 Task: Manage the "MDF and Coop" page setting.
Action: Mouse moved to (892, 66)
Screenshot: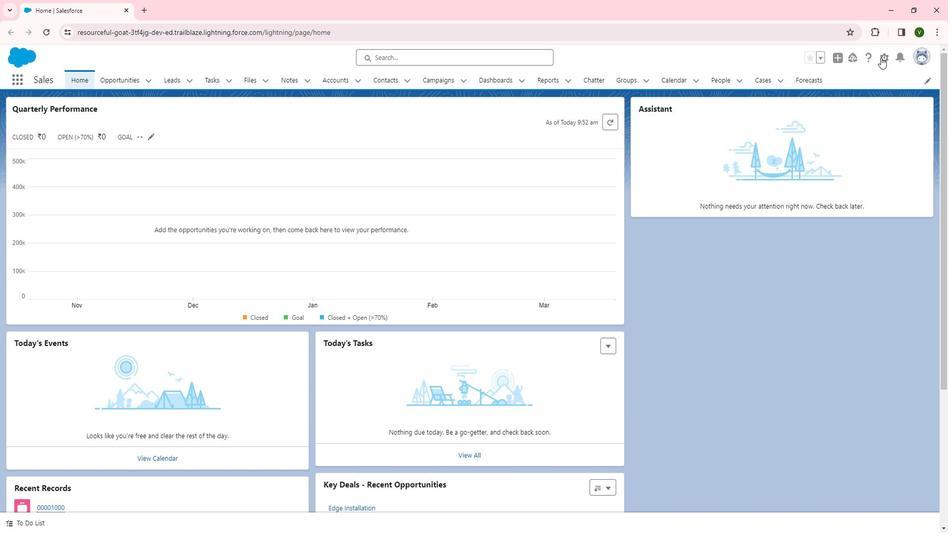 
Action: Mouse pressed left at (892, 66)
Screenshot: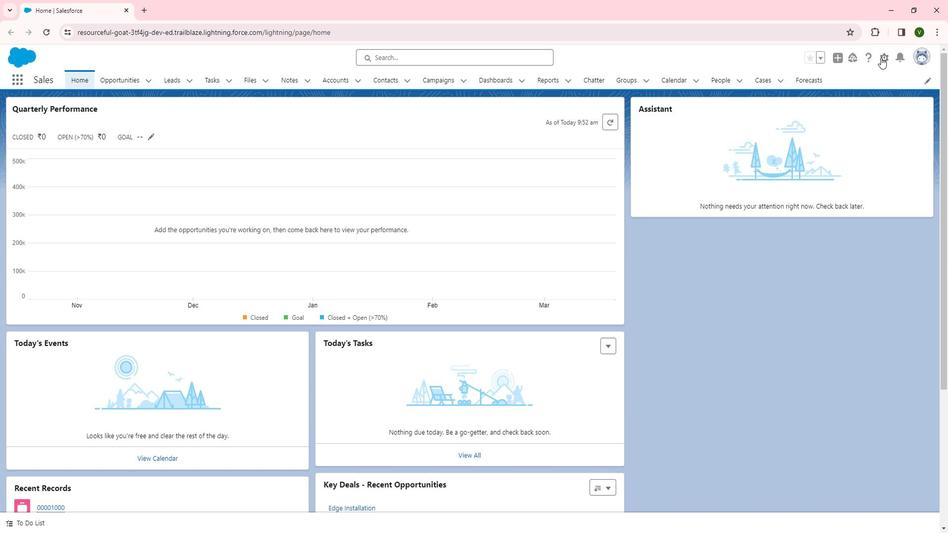 
Action: Mouse moved to (853, 106)
Screenshot: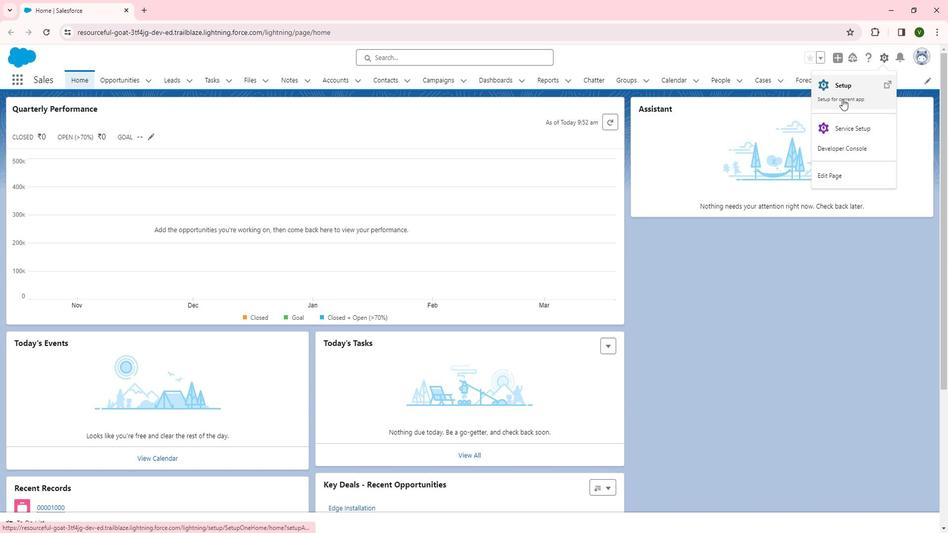 
Action: Mouse pressed left at (853, 106)
Screenshot: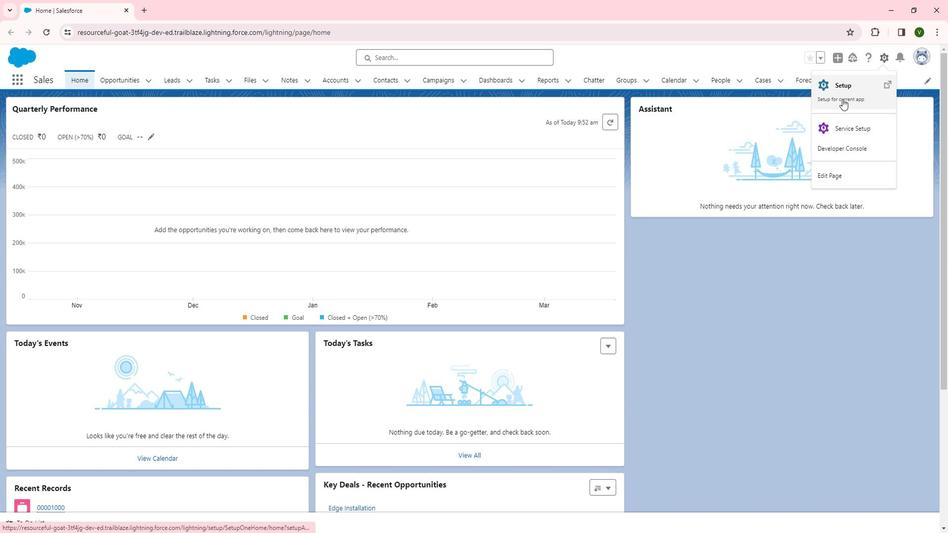 
Action: Mouse moved to (65, 364)
Screenshot: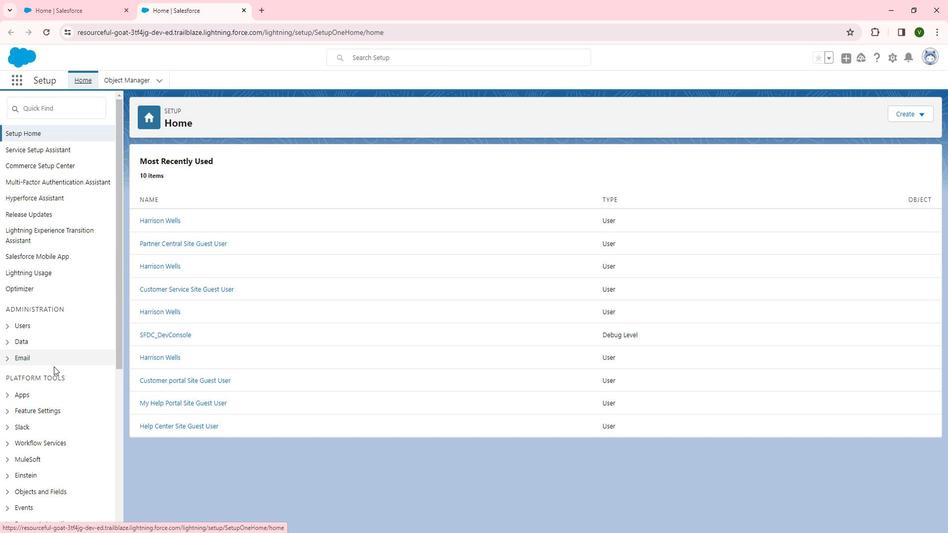 
Action: Mouse scrolled (65, 364) with delta (0, 0)
Screenshot: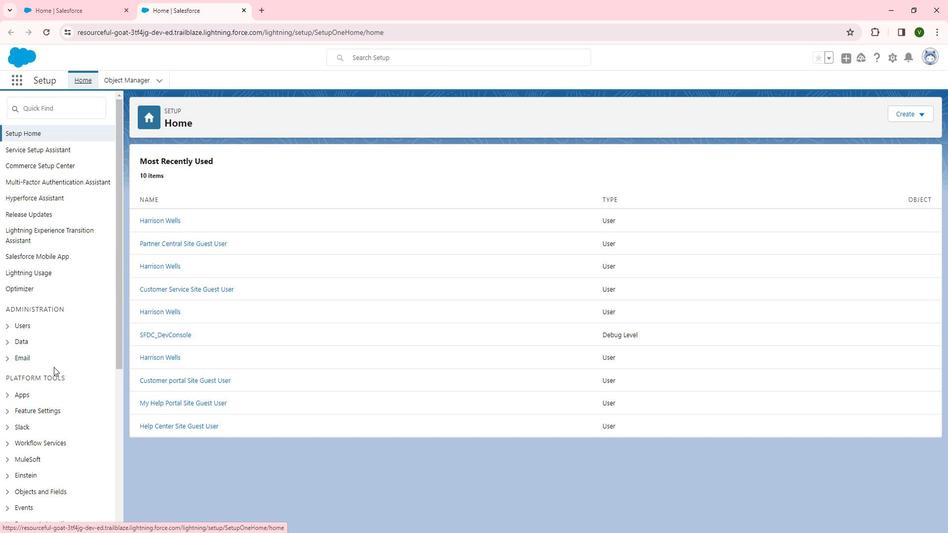 
Action: Mouse scrolled (65, 364) with delta (0, 0)
Screenshot: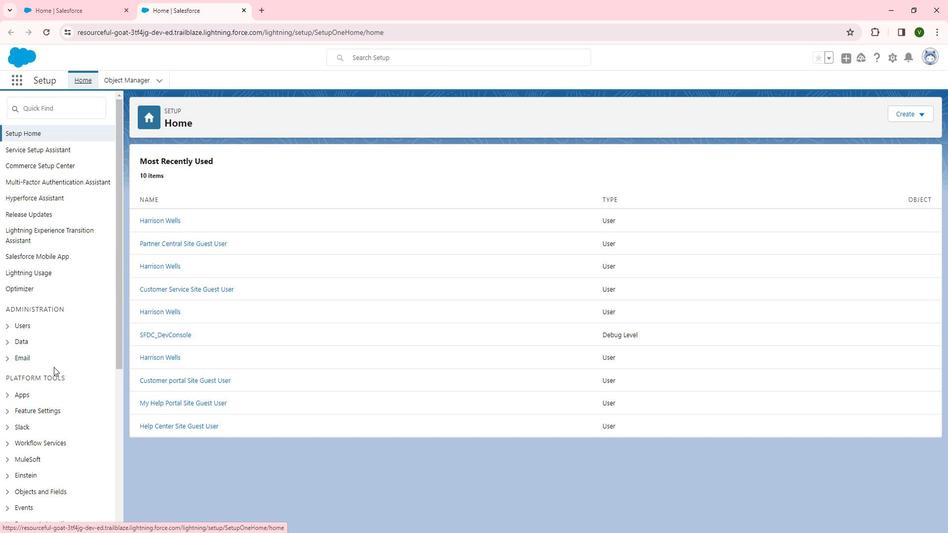 
Action: Mouse moved to (20, 305)
Screenshot: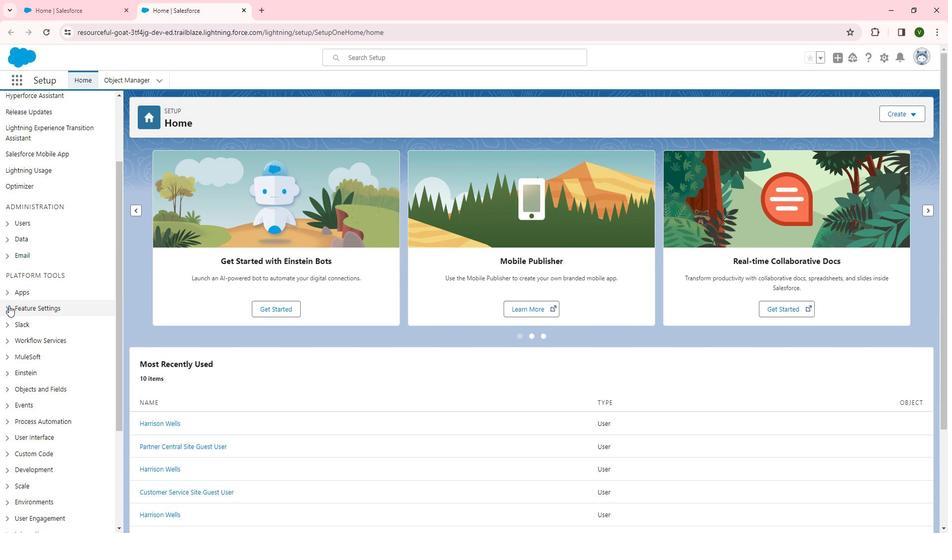 
Action: Mouse pressed left at (20, 305)
Screenshot: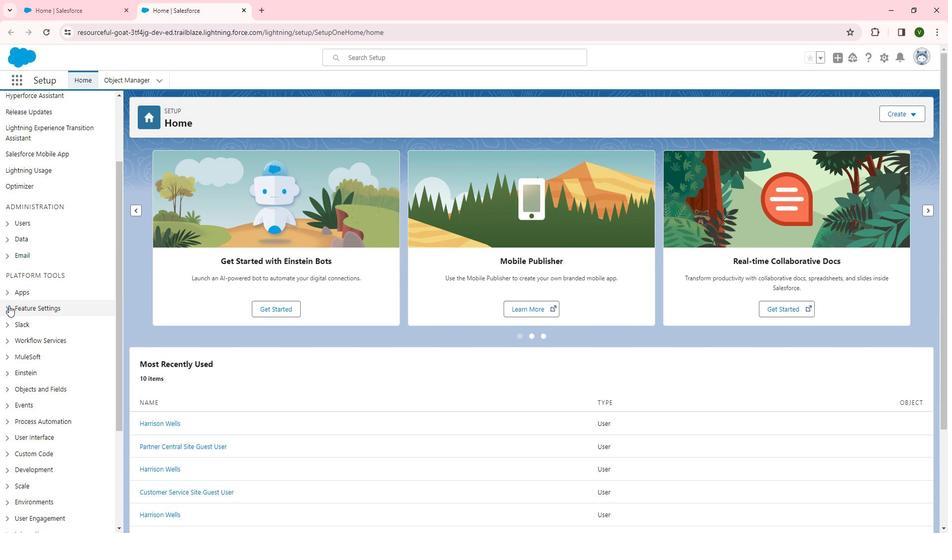 
Action: Mouse moved to (31, 382)
Screenshot: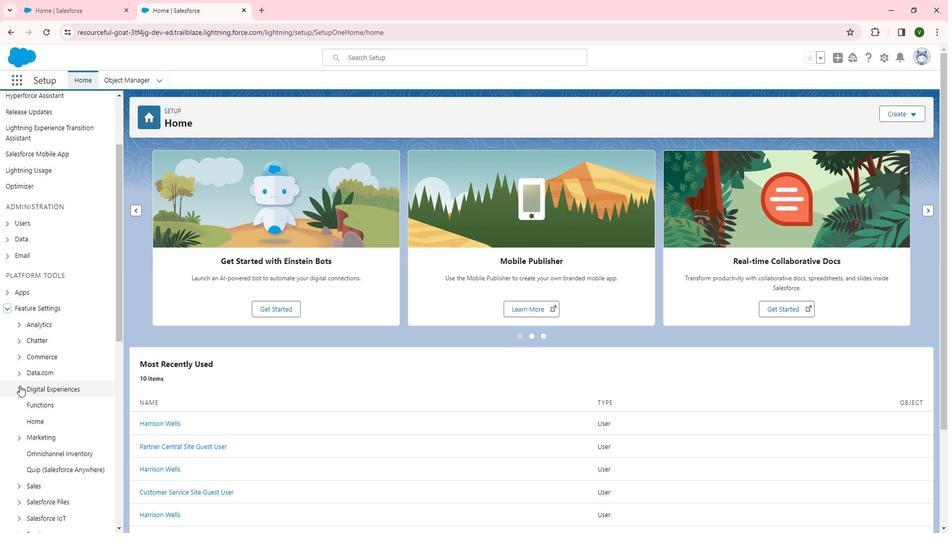 
Action: Mouse pressed left at (31, 382)
Screenshot: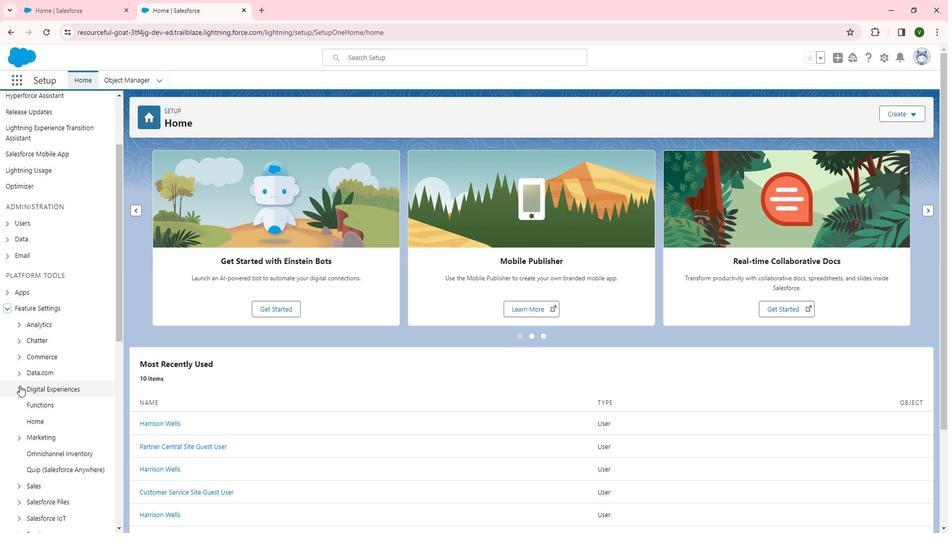 
Action: Mouse moved to (49, 401)
Screenshot: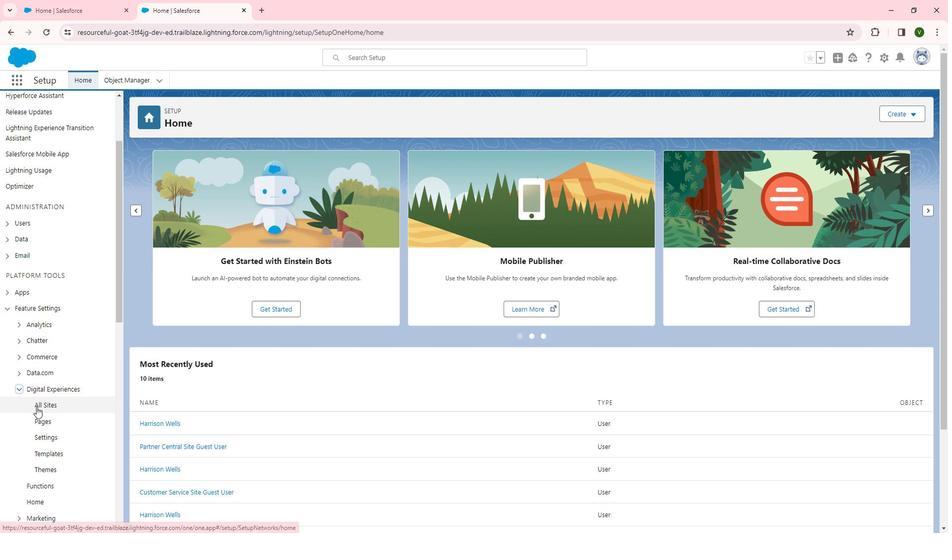 
Action: Mouse pressed left at (49, 401)
Screenshot: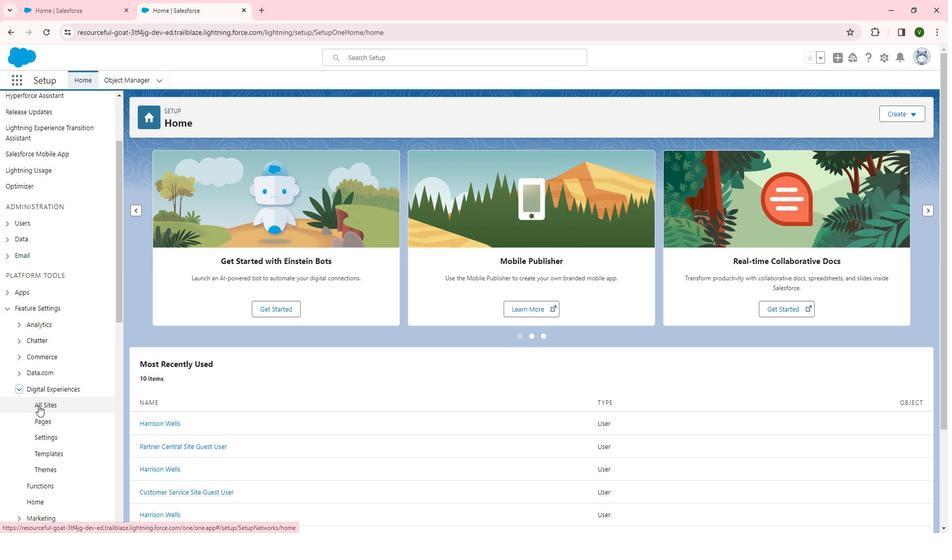 
Action: Mouse moved to (170, 305)
Screenshot: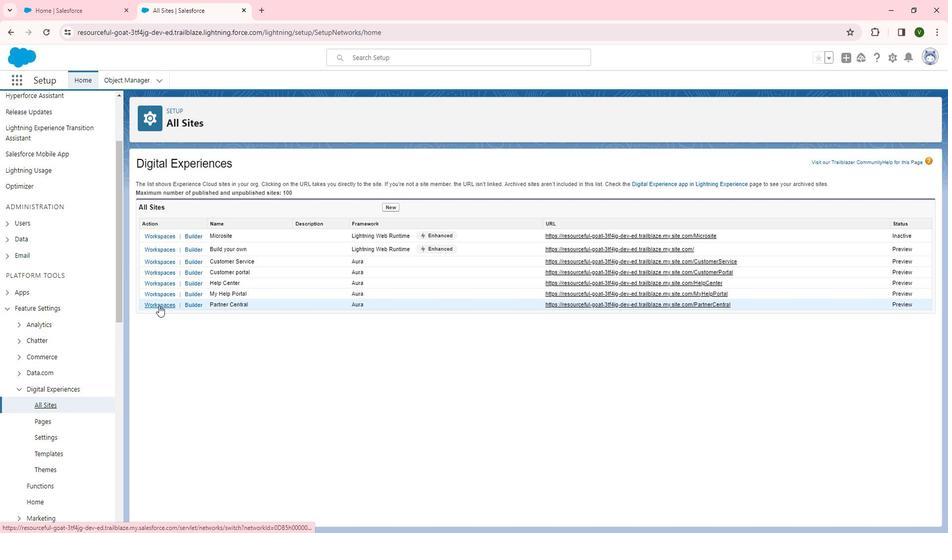 
Action: Mouse pressed left at (170, 305)
Screenshot: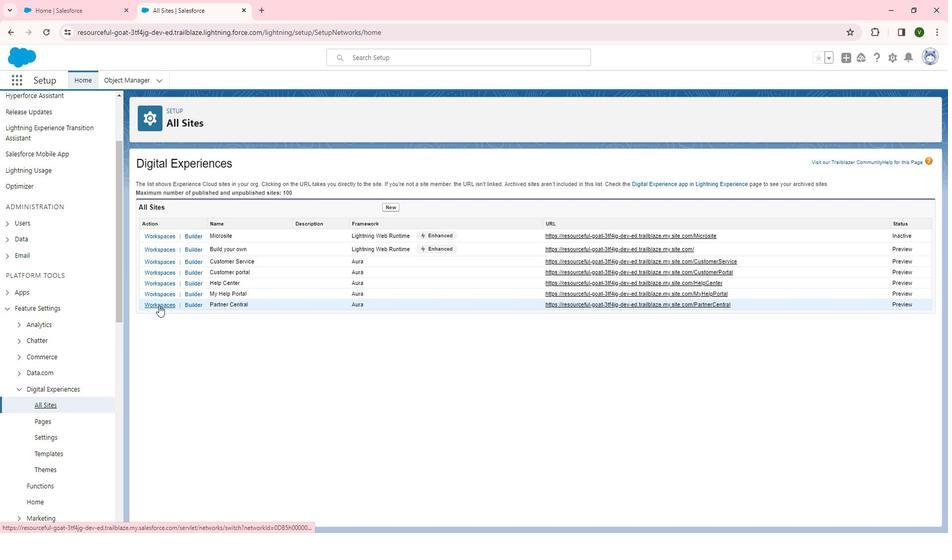 
Action: Mouse moved to (157, 240)
Screenshot: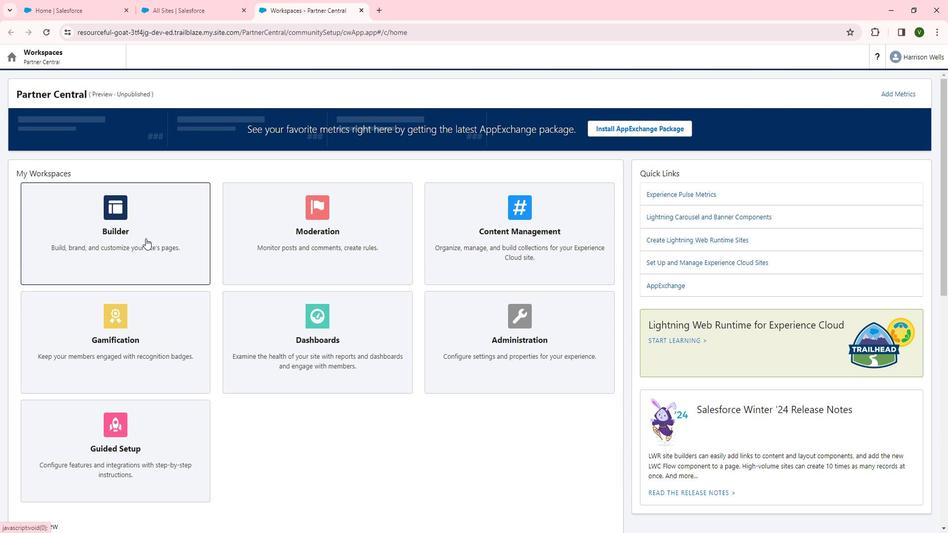 
Action: Mouse pressed left at (157, 240)
Screenshot: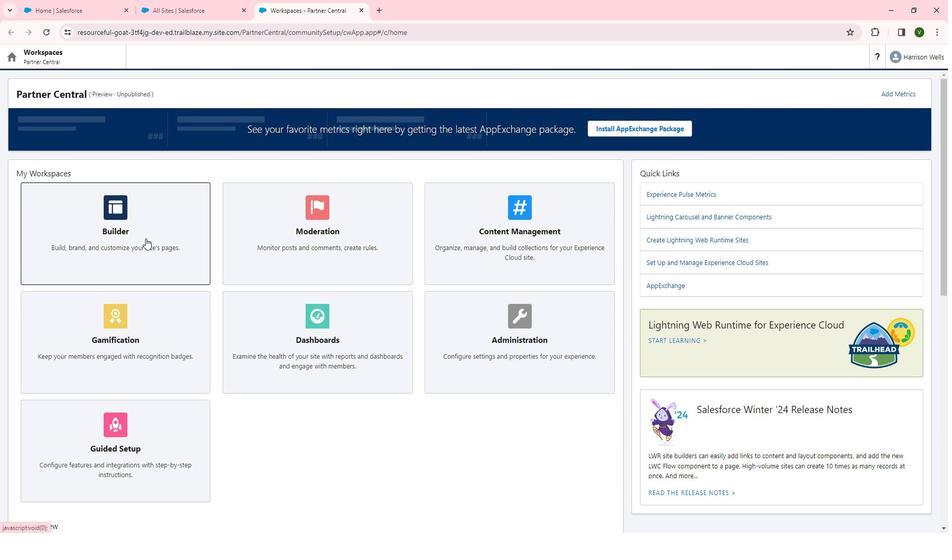 
Action: Mouse moved to (116, 69)
Screenshot: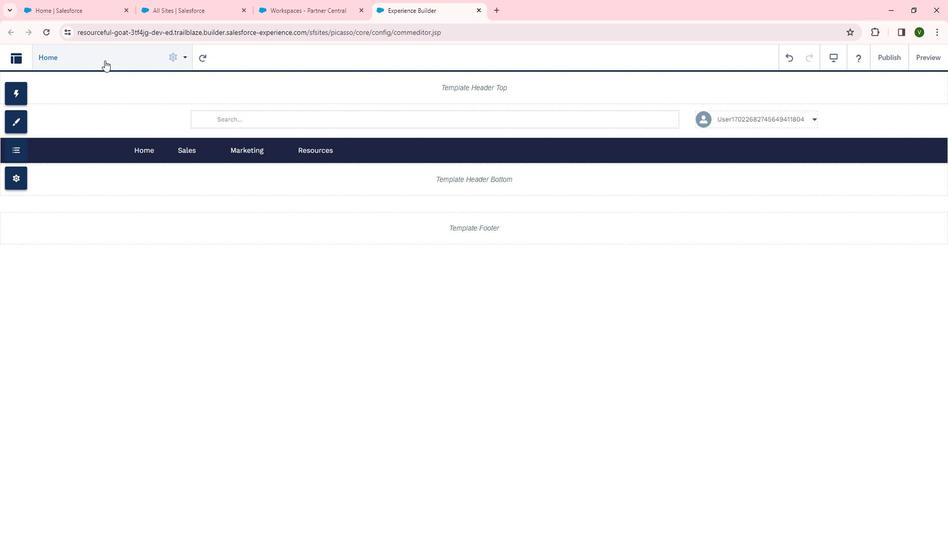 
Action: Mouse pressed left at (116, 69)
Screenshot: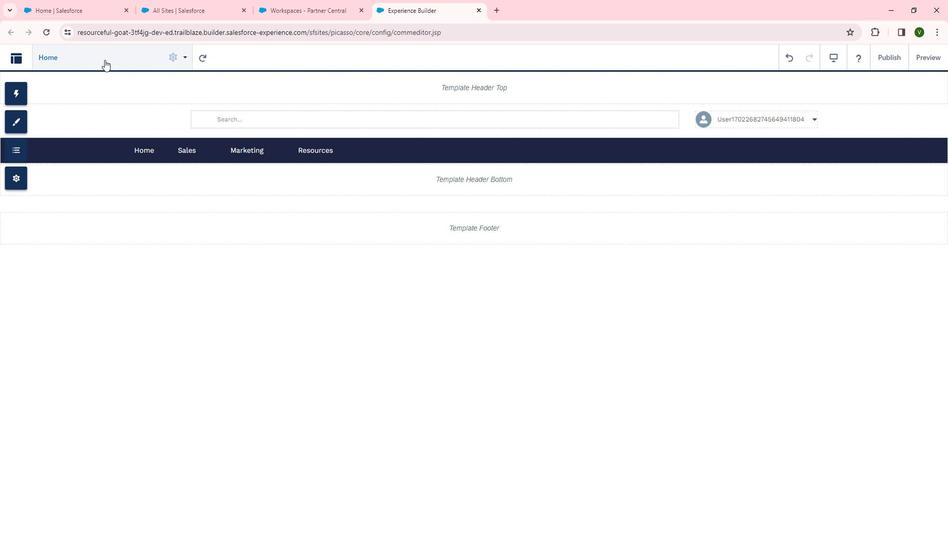 
Action: Mouse moved to (96, 275)
Screenshot: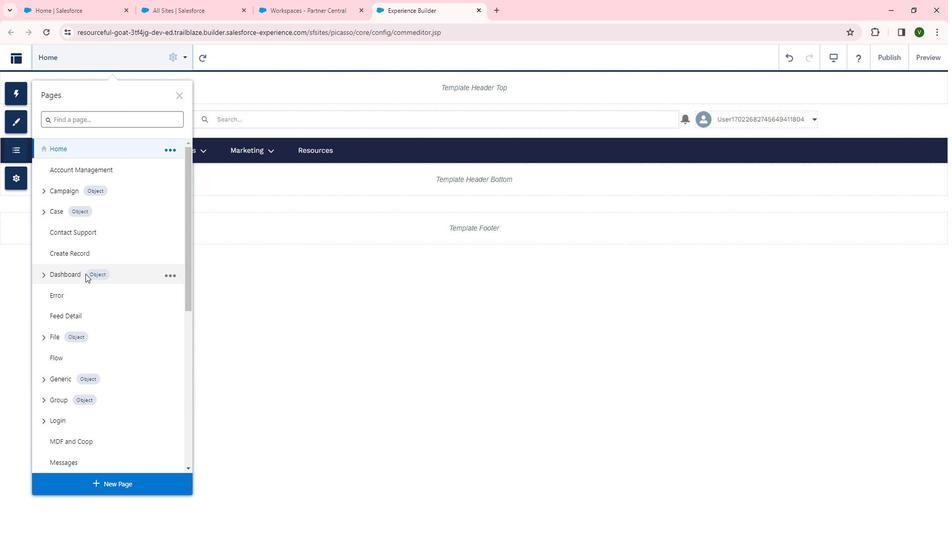 
Action: Mouse scrolled (96, 274) with delta (0, 0)
Screenshot: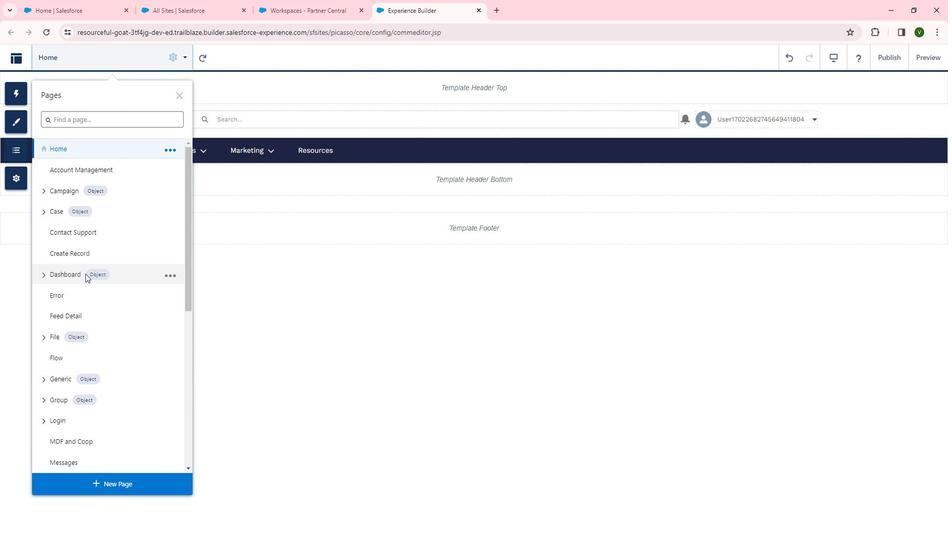 
Action: Mouse scrolled (96, 274) with delta (0, 0)
Screenshot: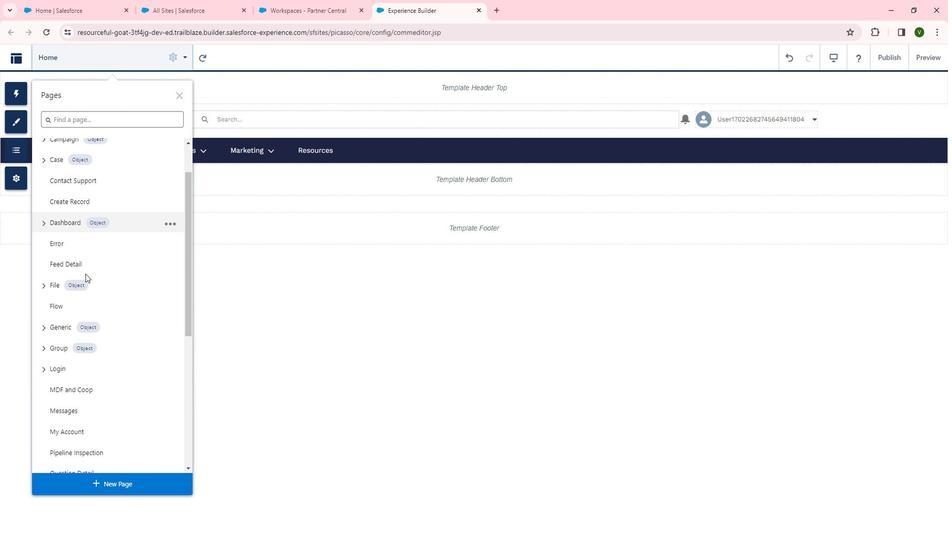 
Action: Mouse scrolled (96, 274) with delta (0, 0)
Screenshot: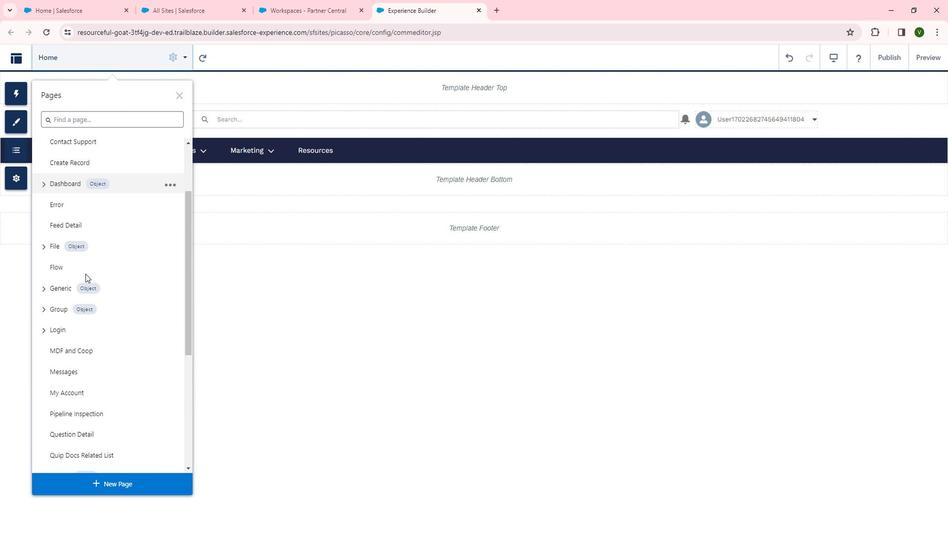 
Action: Mouse scrolled (96, 274) with delta (0, 0)
Screenshot: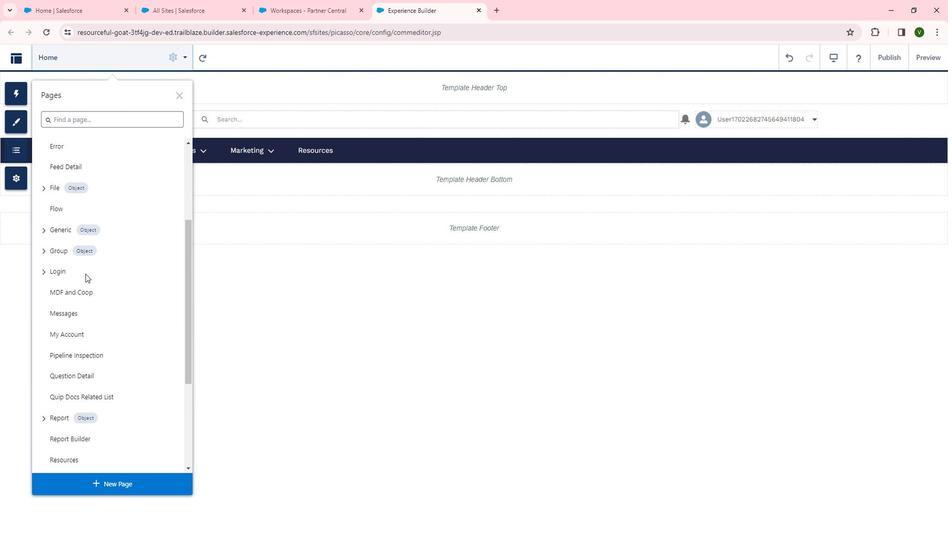 
Action: Mouse moved to (97, 240)
Screenshot: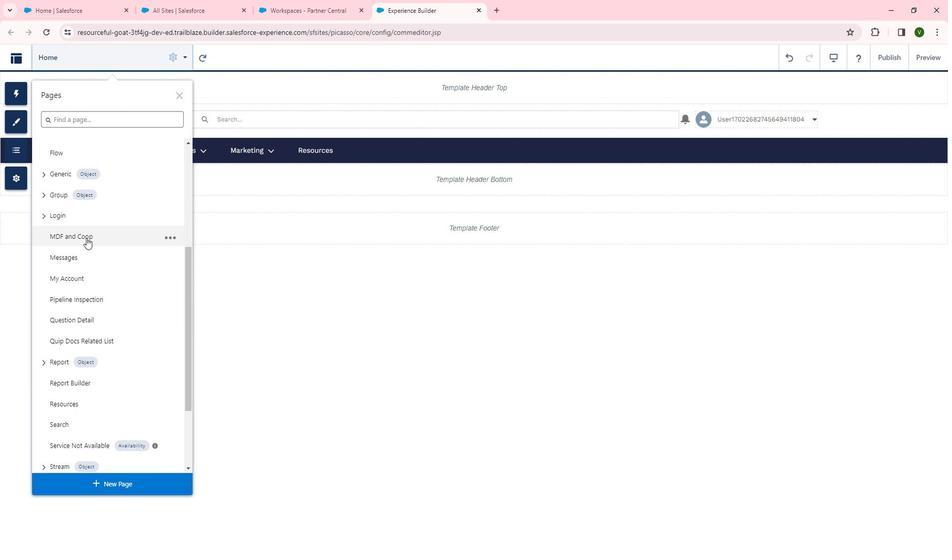 
Action: Mouse pressed left at (97, 240)
Screenshot: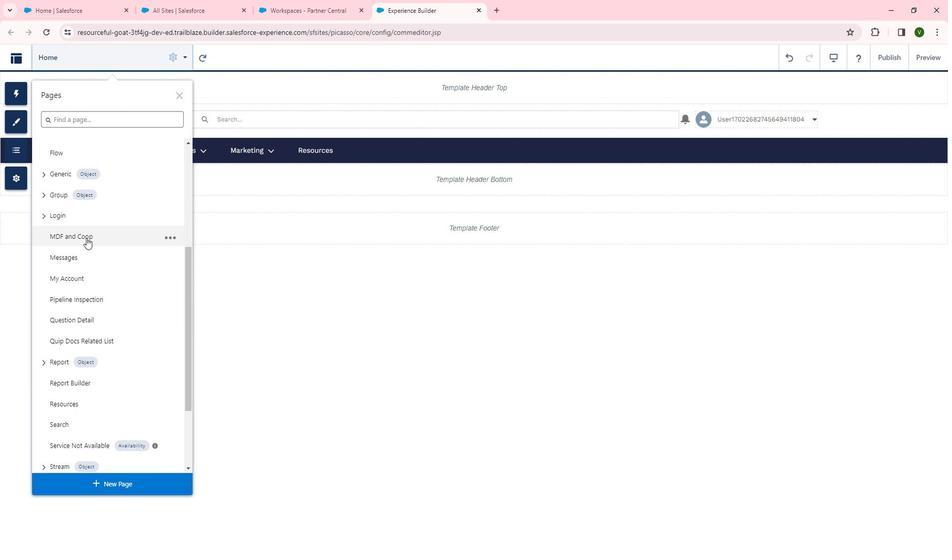 
Action: Mouse moved to (139, 65)
Screenshot: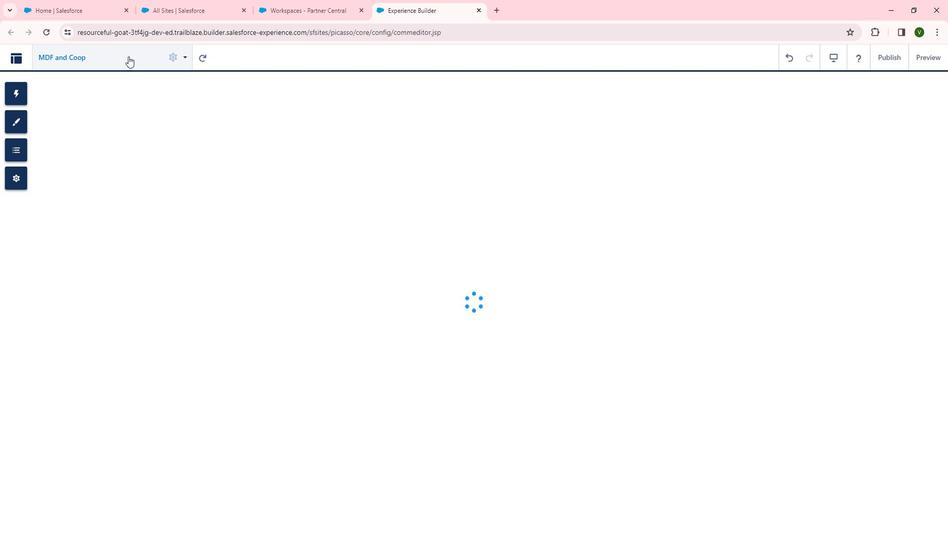 
Action: Mouse pressed left at (139, 65)
Screenshot: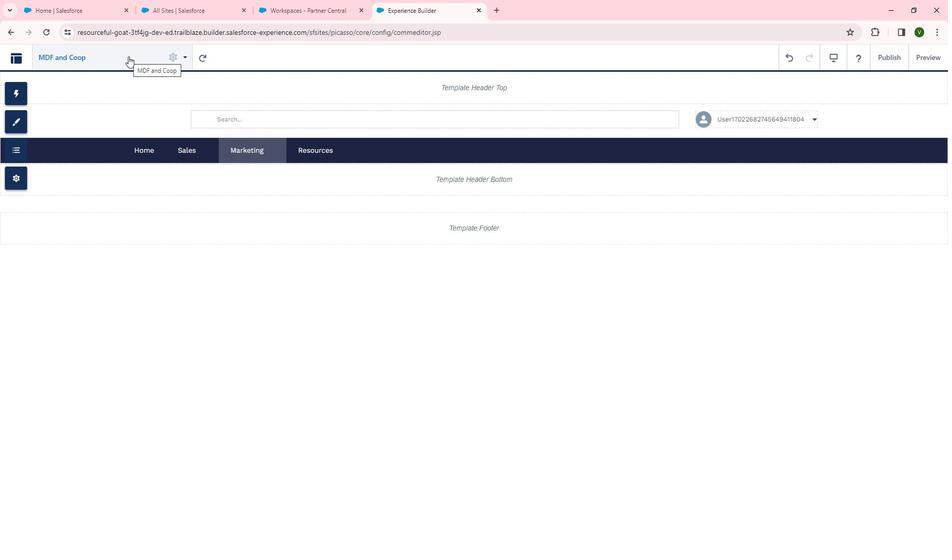 
Action: Mouse moved to (184, 152)
Screenshot: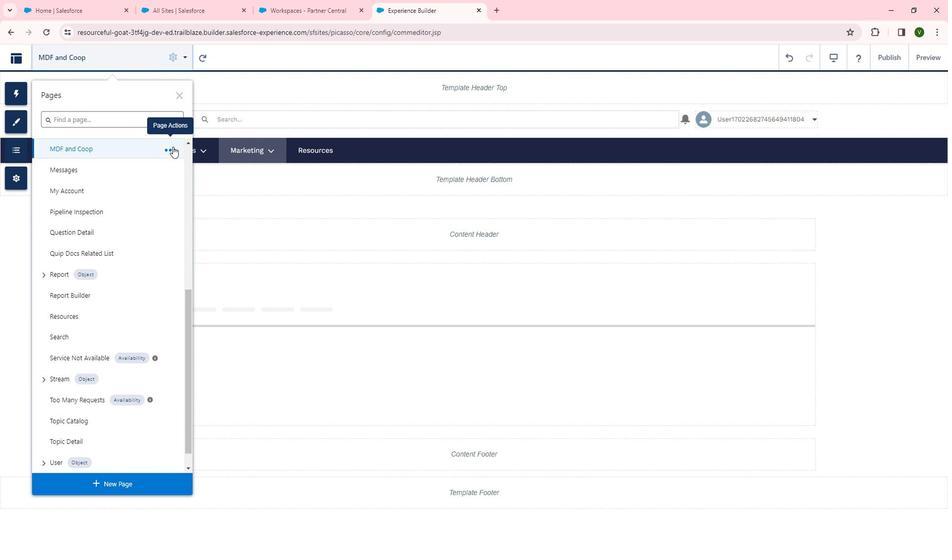 
Action: Mouse pressed left at (184, 152)
Screenshot: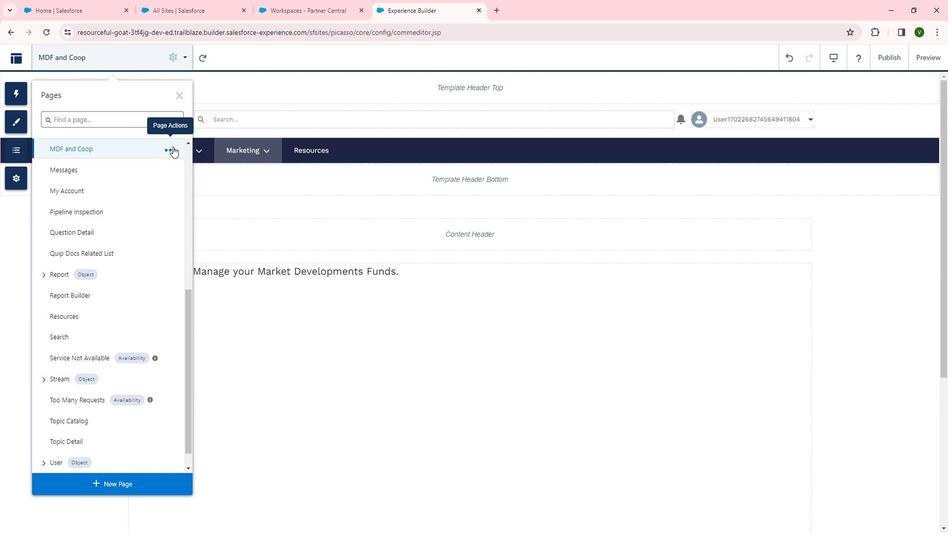 
Action: Mouse moved to (248, 139)
Screenshot: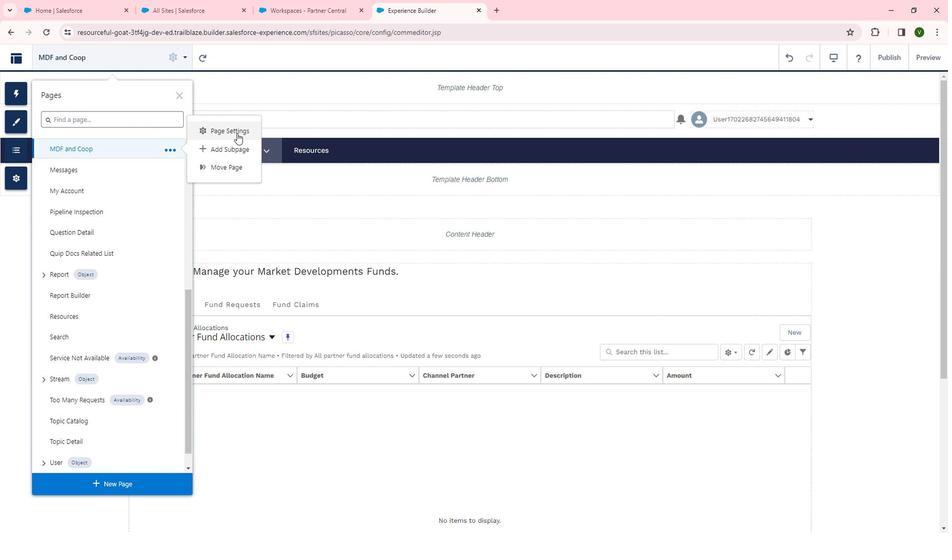 
Action: Mouse pressed left at (248, 139)
Screenshot: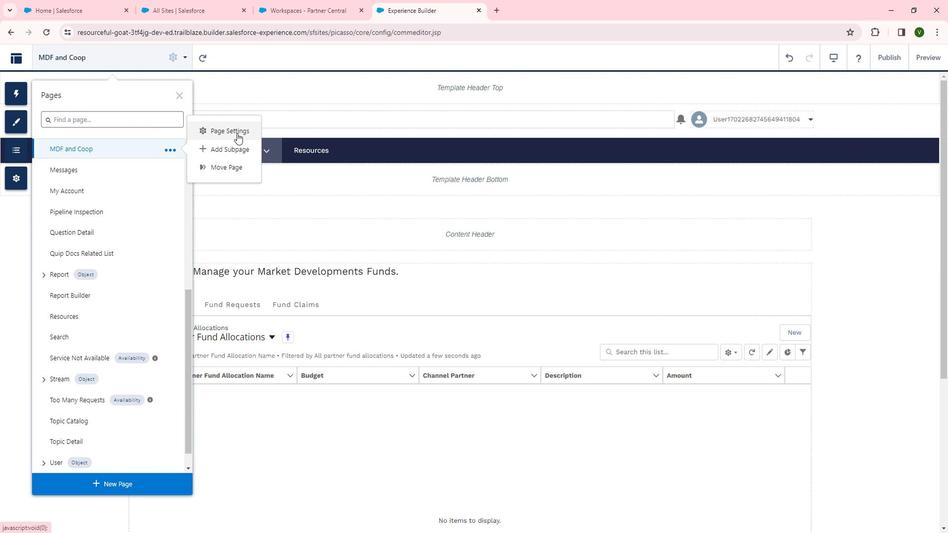 
Action: Mouse moved to (380, 357)
Screenshot: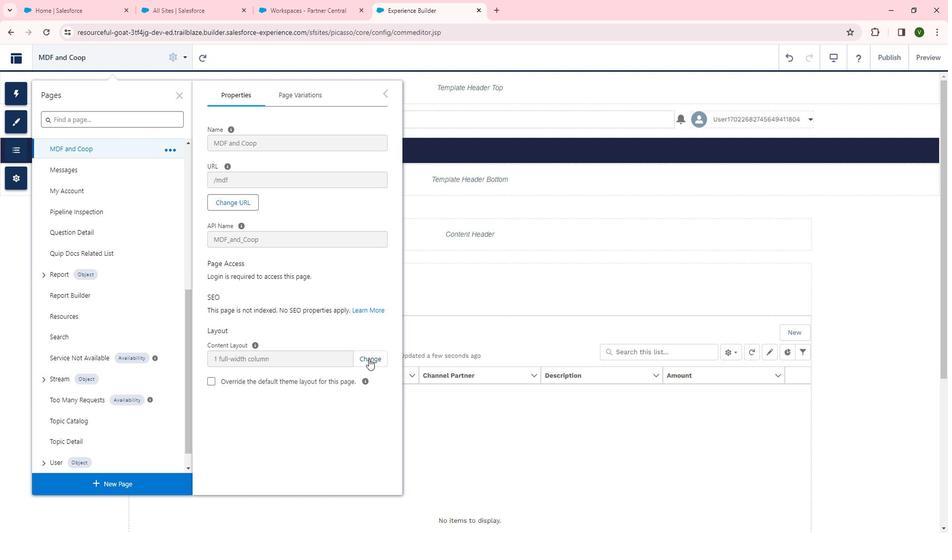 
Action: Mouse pressed left at (380, 357)
Screenshot: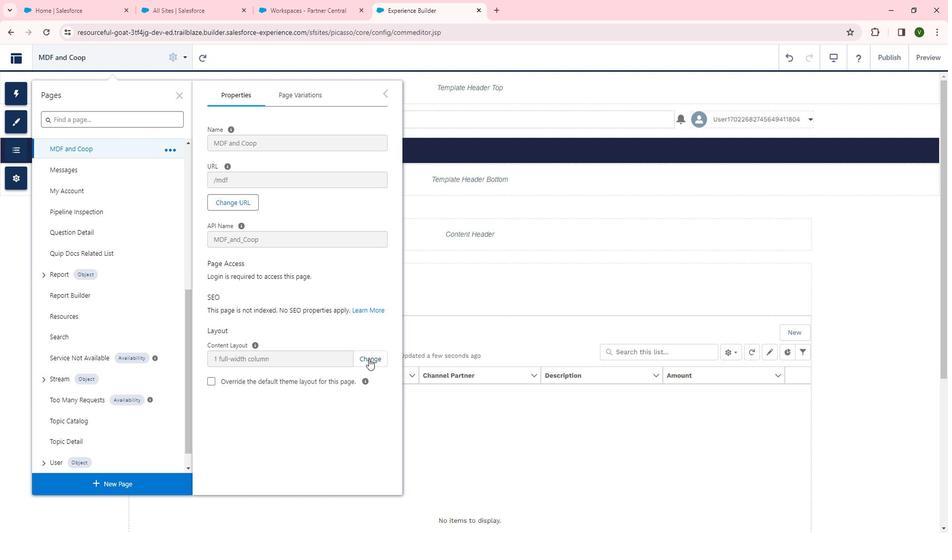 
Action: Mouse moved to (493, 316)
Screenshot: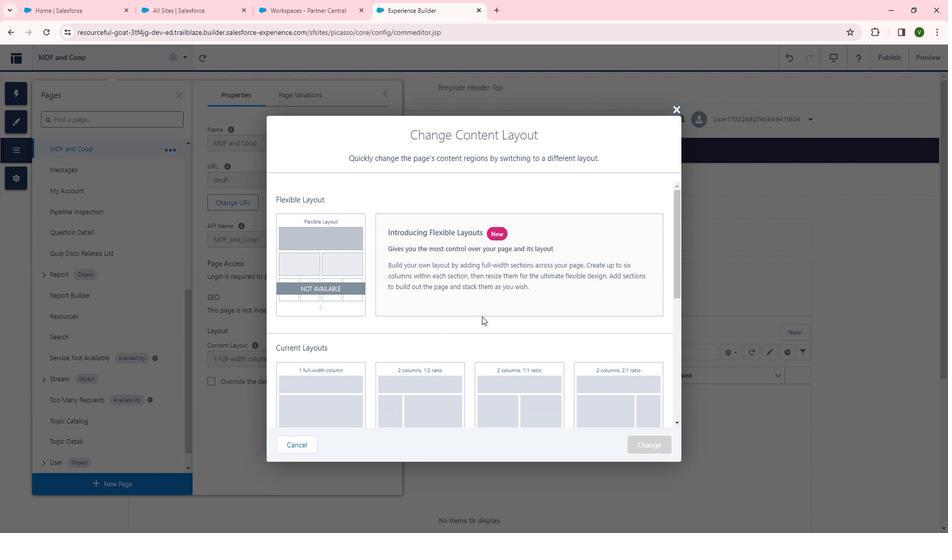 
Action: Mouse scrolled (493, 315) with delta (0, 0)
Screenshot: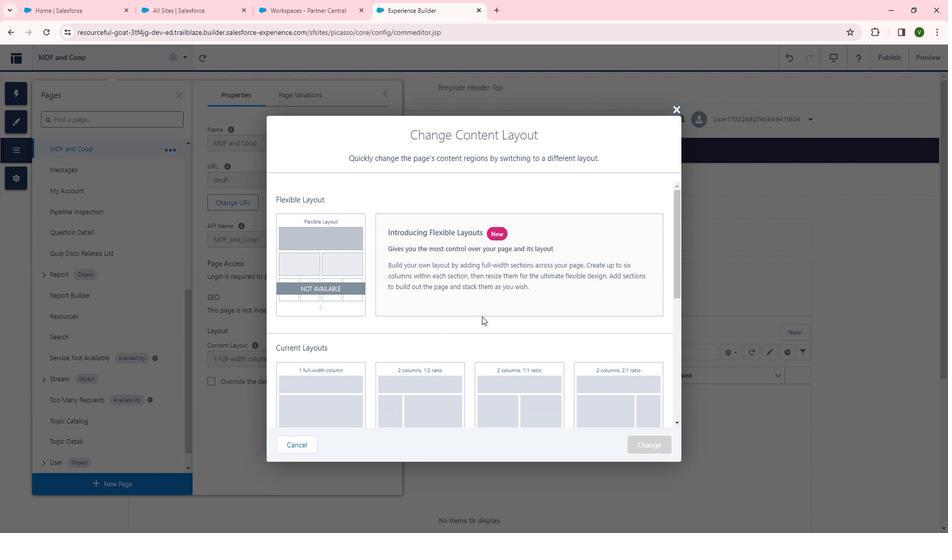 
Action: Mouse scrolled (493, 315) with delta (0, 0)
Screenshot: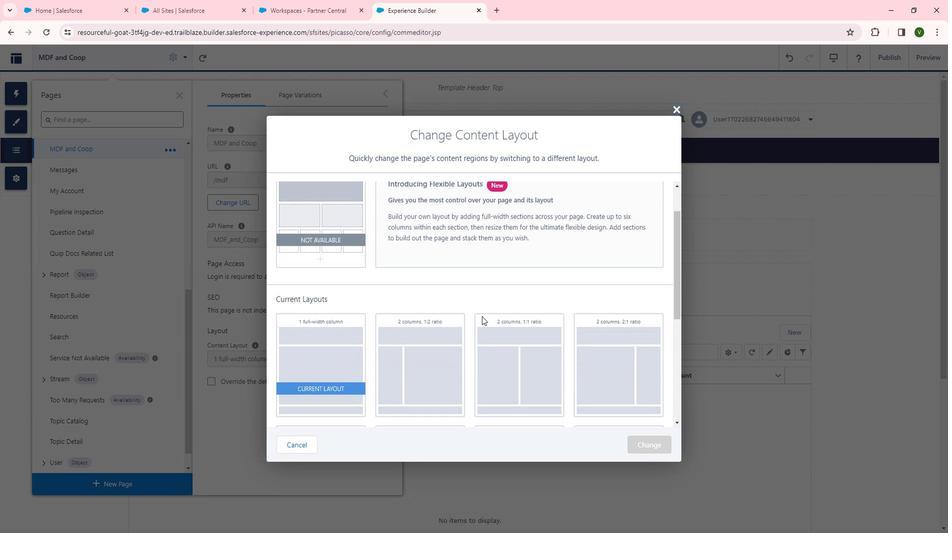 
Action: Mouse moved to (482, 320)
Screenshot: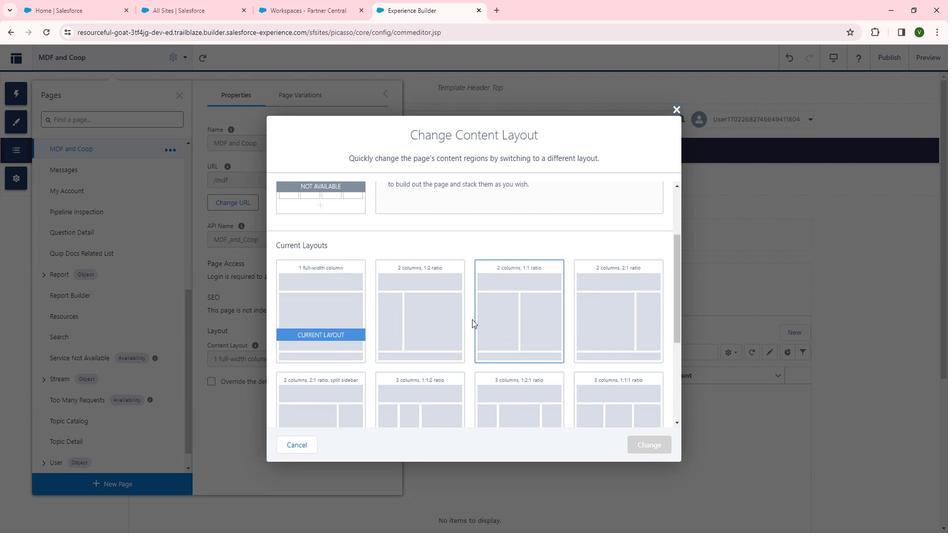 
Action: Mouse scrolled (482, 319) with delta (0, 0)
Screenshot: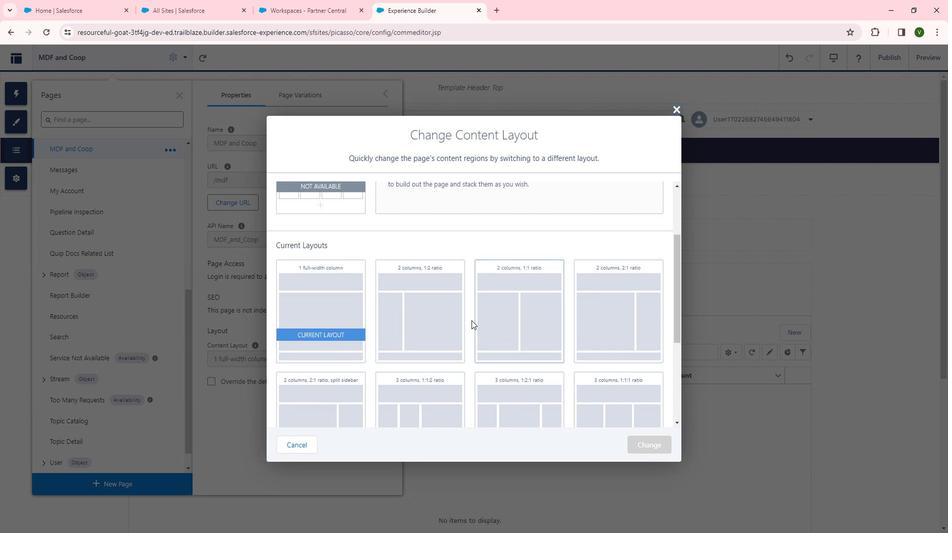 
Action: Mouse moved to (466, 323)
Screenshot: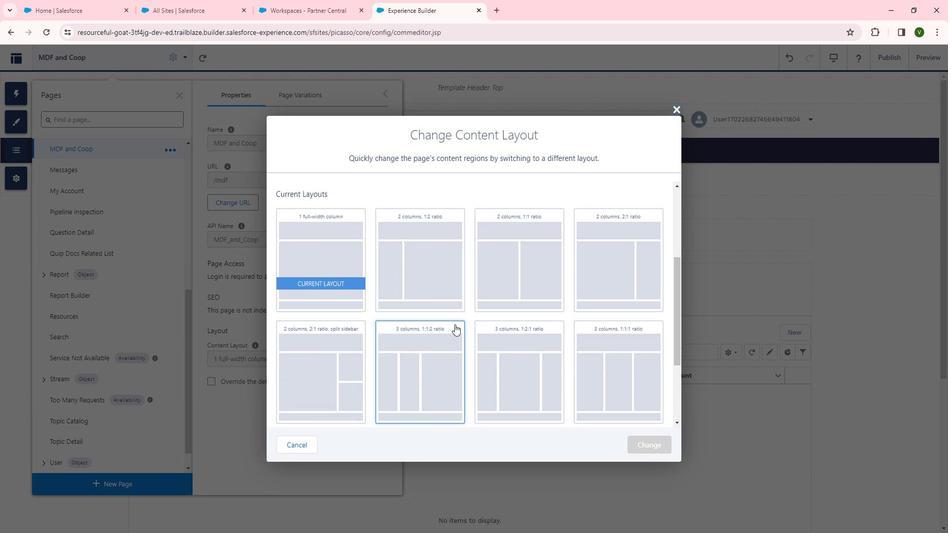 
Action: Mouse scrolled (466, 323) with delta (0, 0)
Screenshot: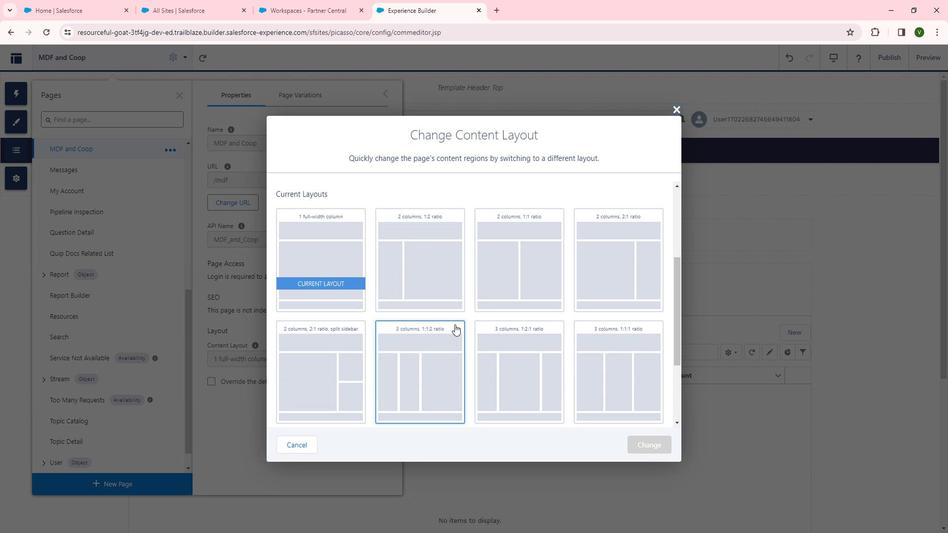 
Action: Mouse moved to (336, 333)
Screenshot: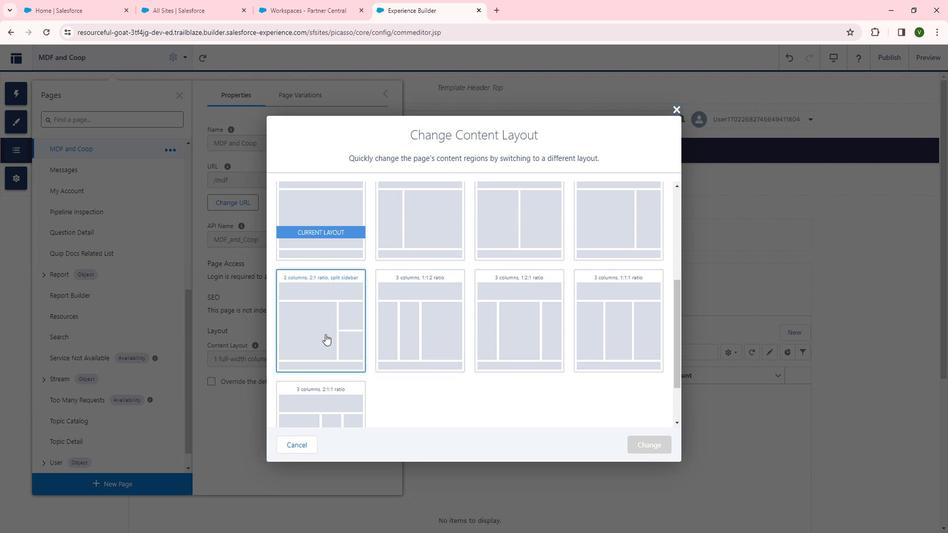 
Action: Mouse pressed left at (336, 333)
Screenshot: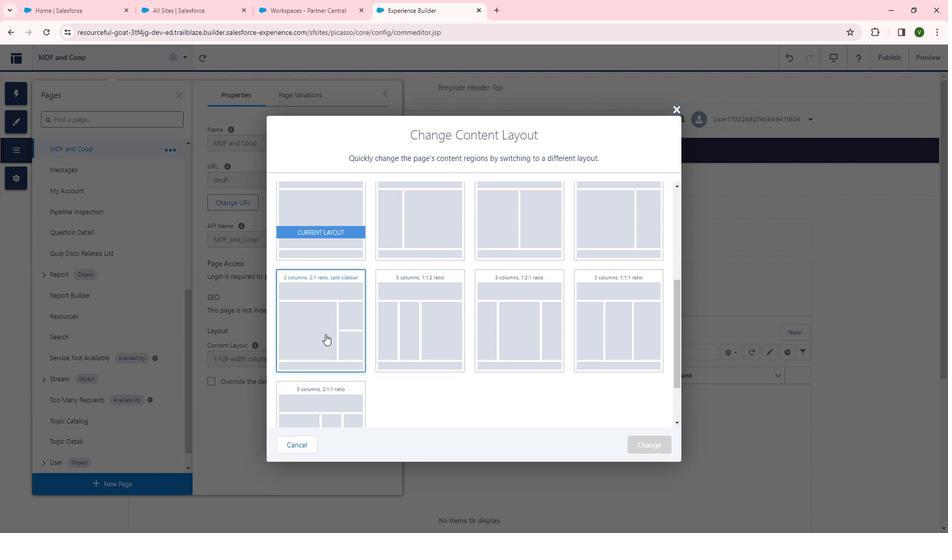 
Action: Mouse moved to (667, 438)
Screenshot: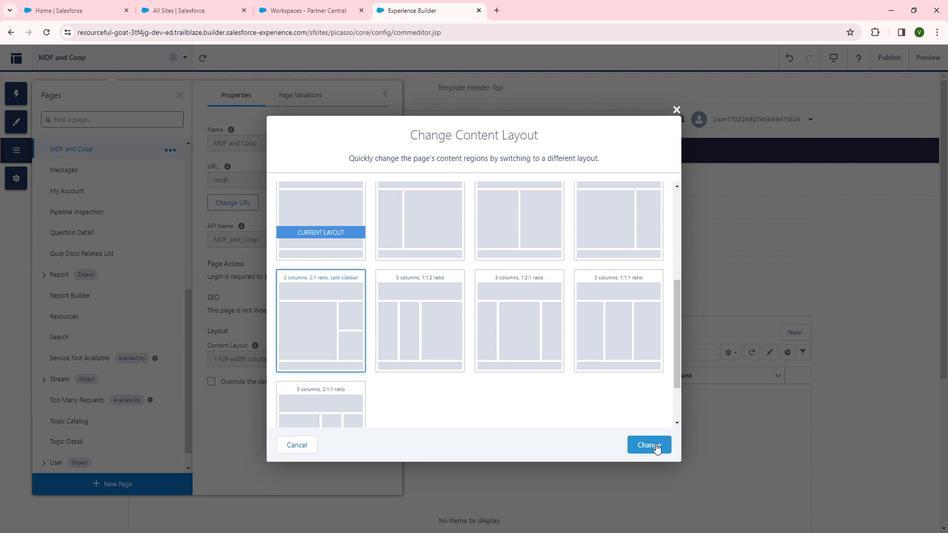 
Action: Mouse pressed left at (667, 438)
Screenshot: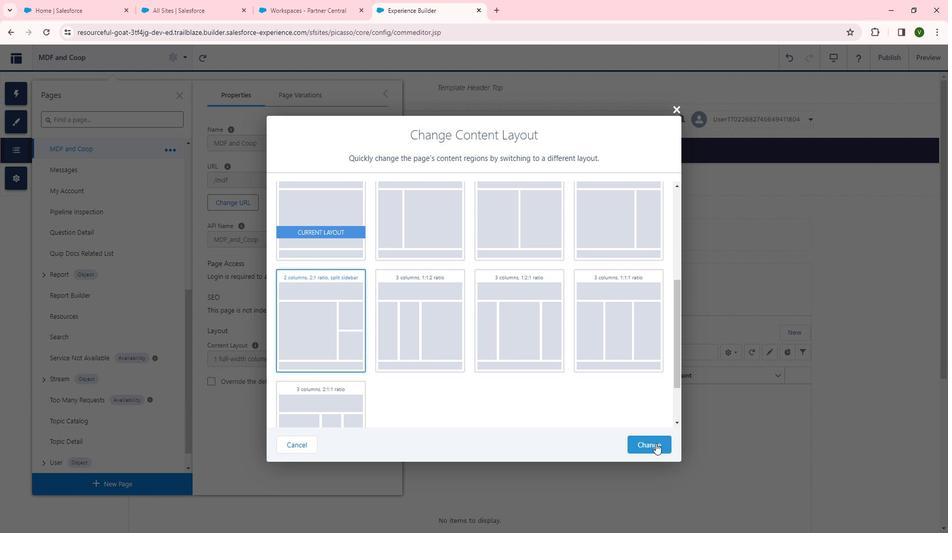 
Action: Mouse moved to (377, 398)
Screenshot: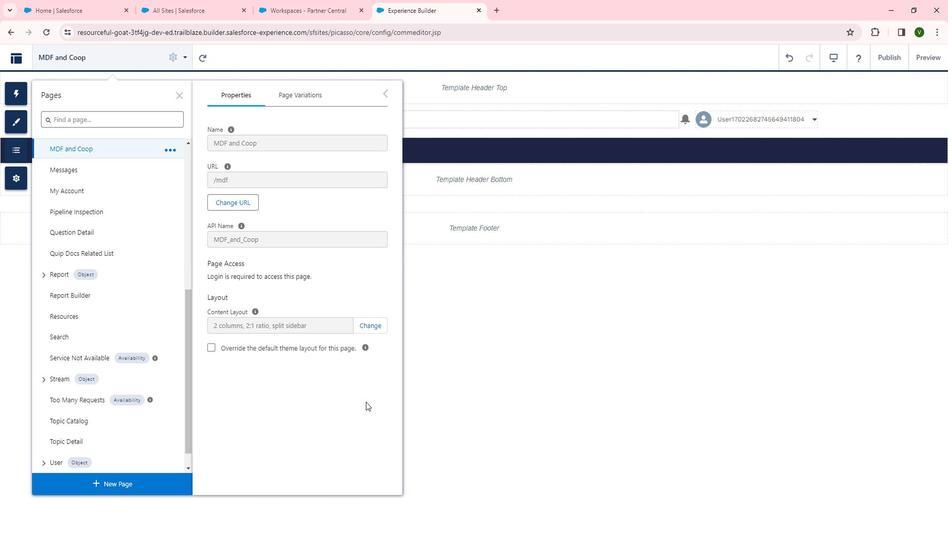 
